 Task: Add the product "e.l.f Cosmetics Medium Warm Hydrating Camo Concealer" to cart from the store "Walgreens".
Action: Mouse pressed left at (49, 79)
Screenshot: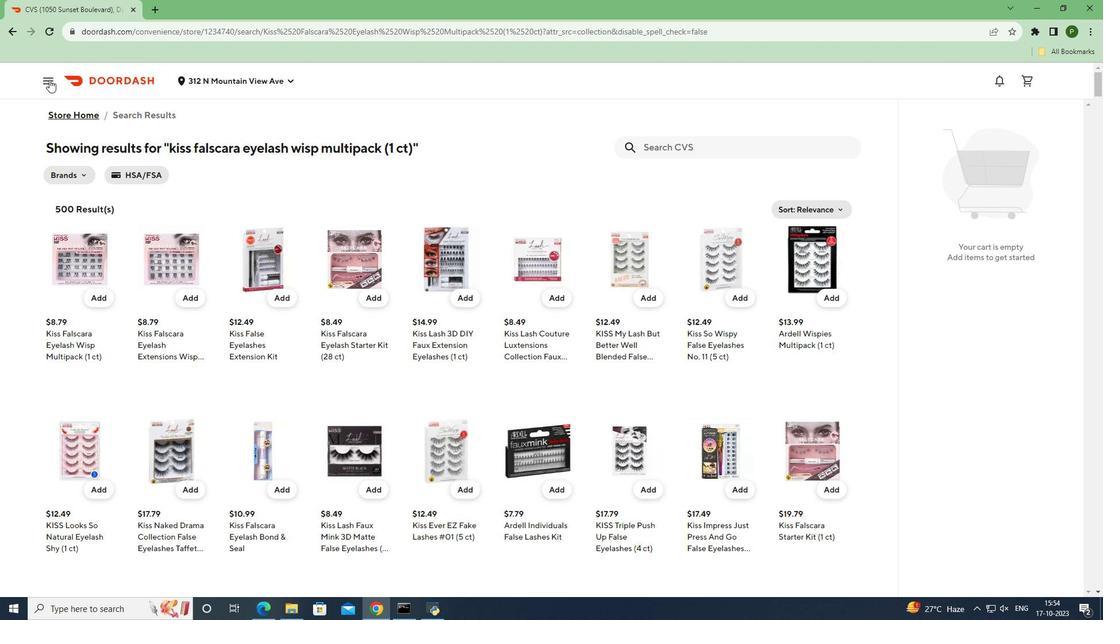 
Action: Mouse moved to (60, 165)
Screenshot: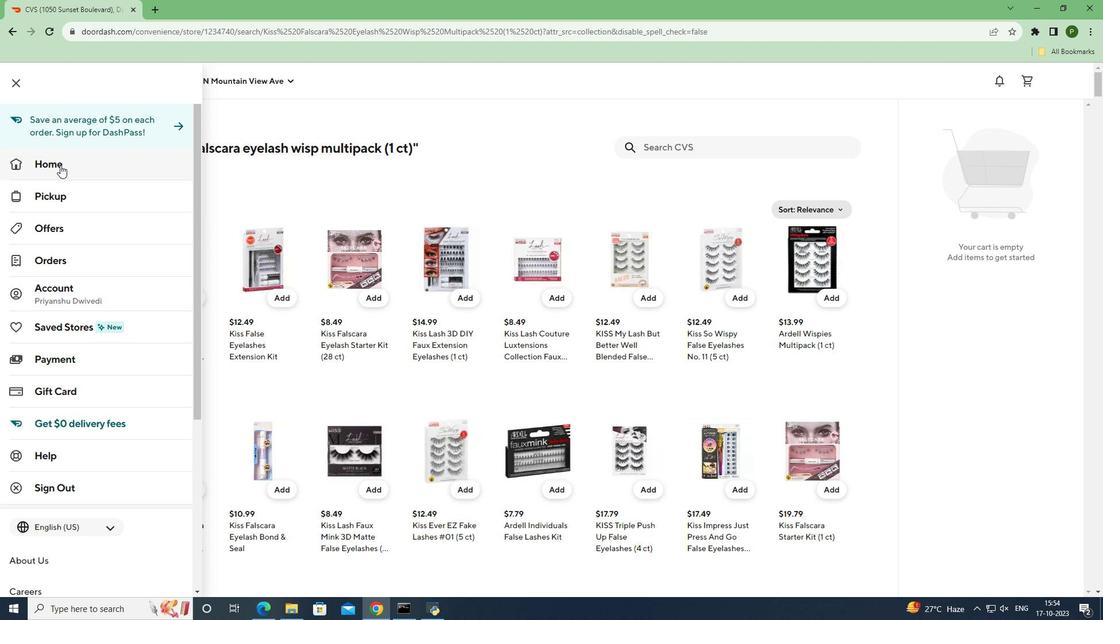 
Action: Mouse pressed left at (60, 165)
Screenshot: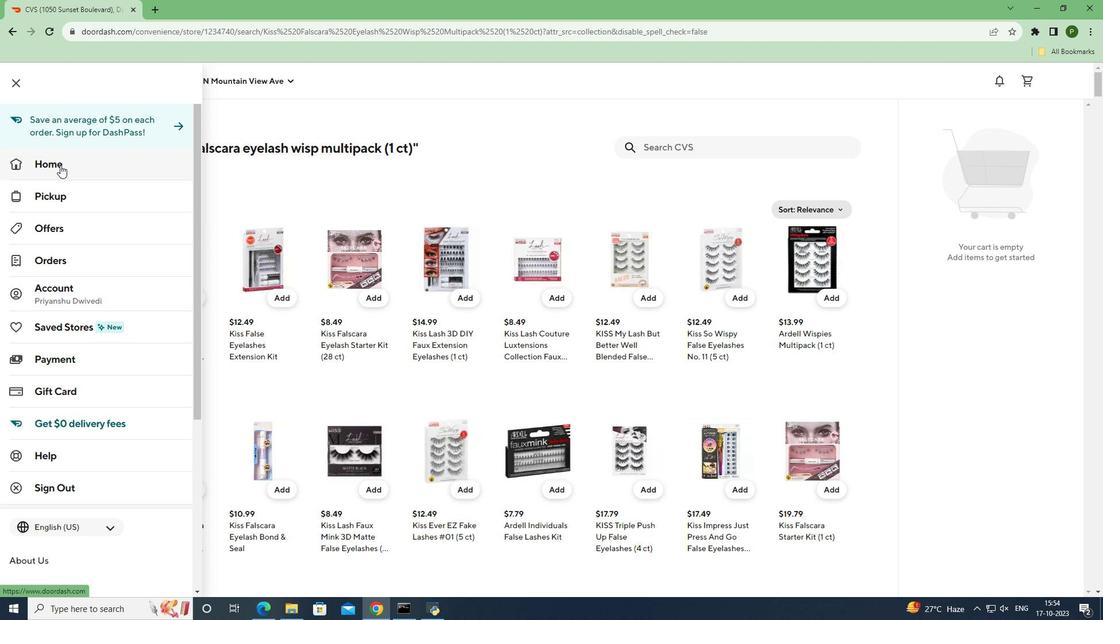 
Action: Mouse moved to (662, 125)
Screenshot: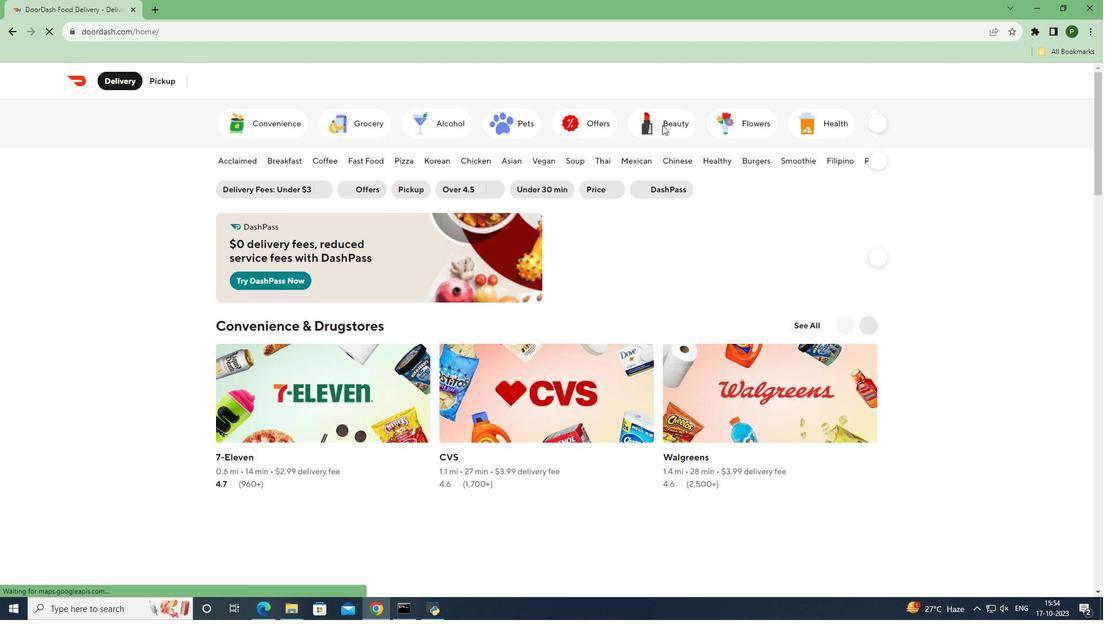 
Action: Mouse pressed left at (662, 125)
Screenshot: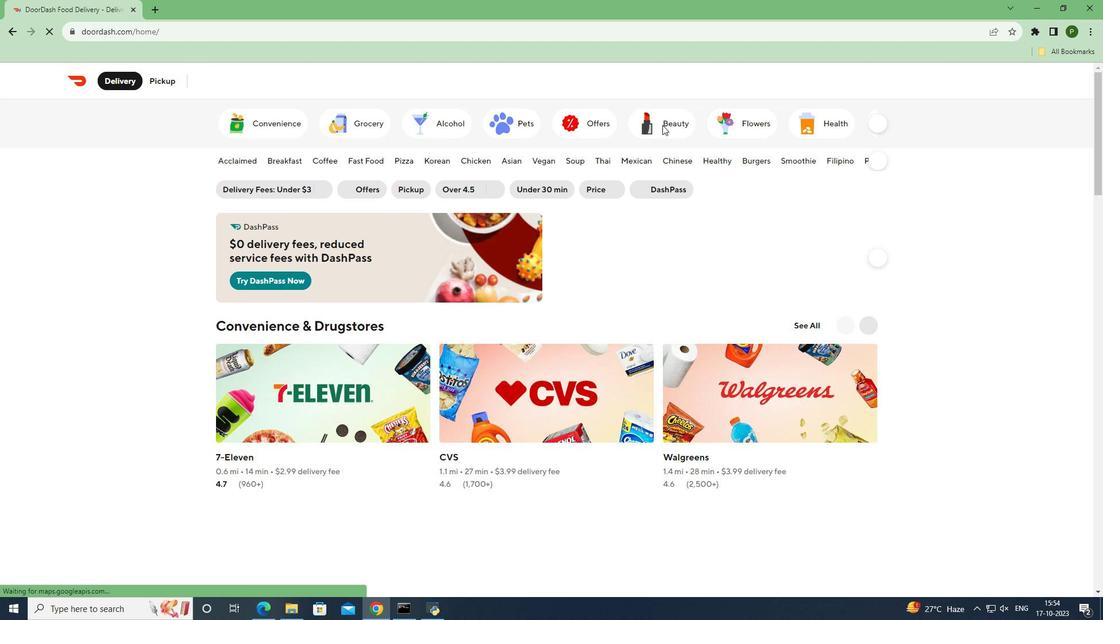 
Action: Mouse moved to (811, 317)
Screenshot: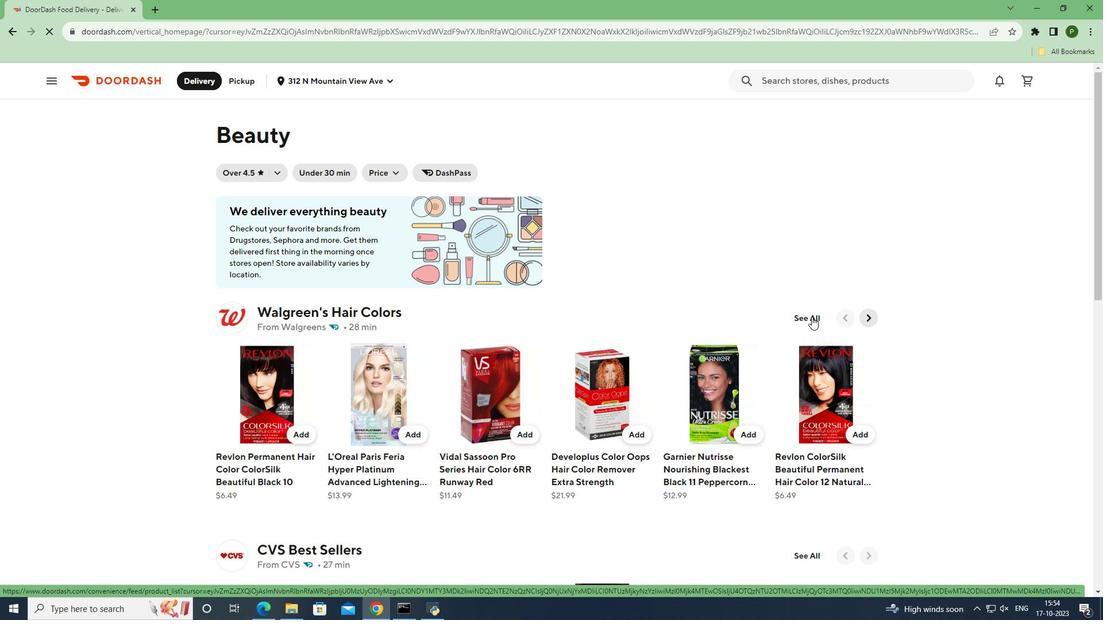 
Action: Mouse pressed left at (811, 317)
Screenshot: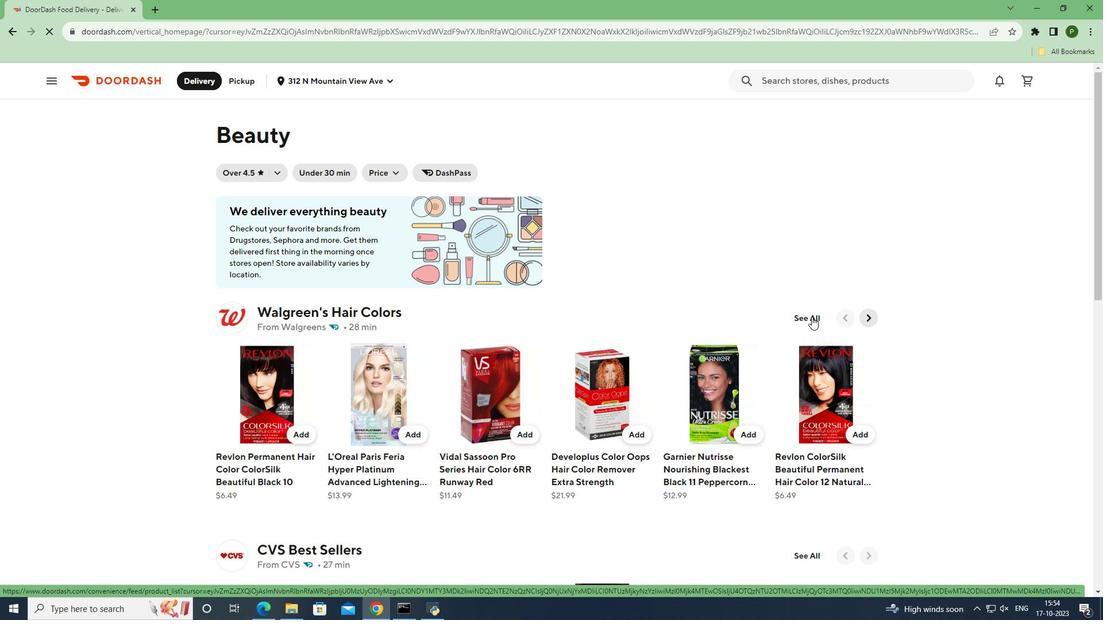 
Action: Mouse moved to (630, 156)
Screenshot: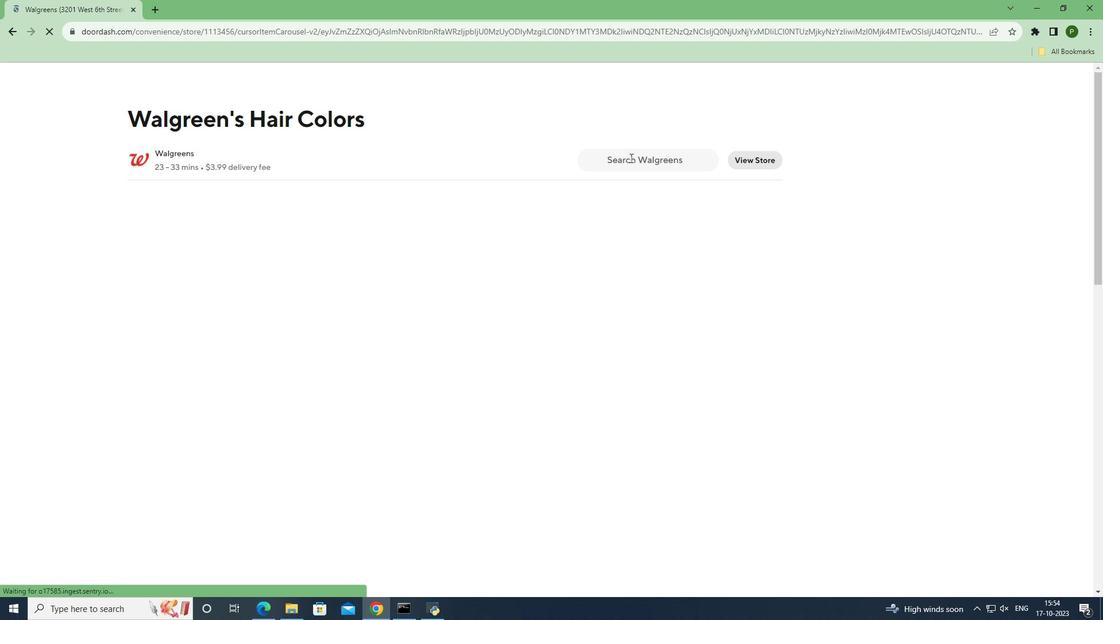 
Action: Mouse pressed left at (630, 156)
Screenshot: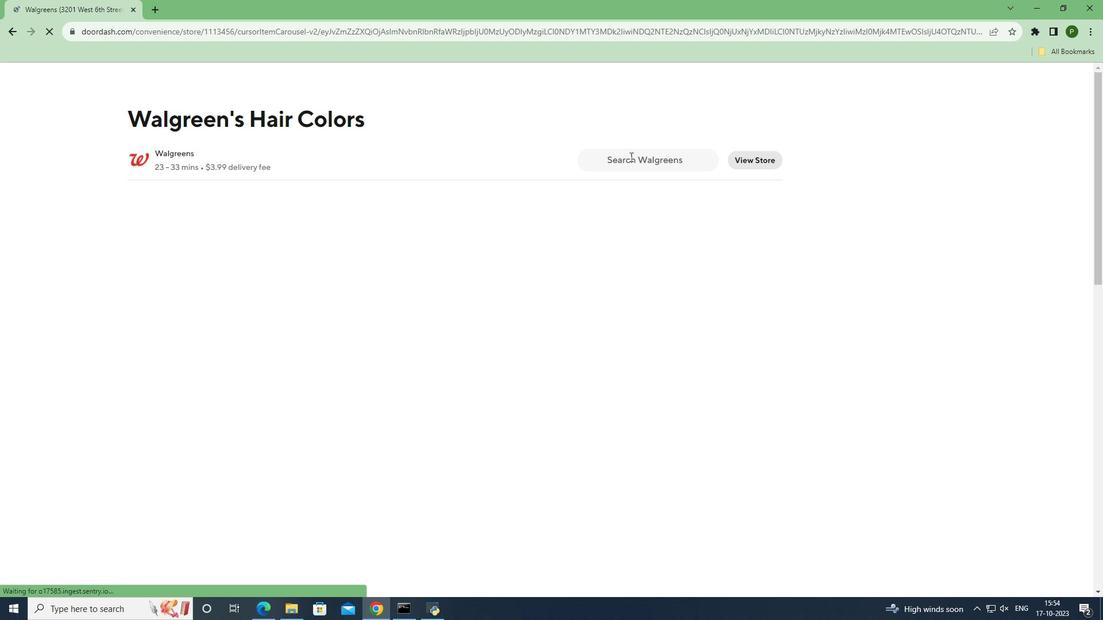 
Action: Key pressed <Key.caps_lock><Key.caps_lock>e.<Key.caps_lock>I.<Key.caps_lock>f<Key.space><Key.caps_lock>C<Key.caps_lock>osmetics<Key.space><Key.caps_lock>M<Key.caps_lock>edium<Key.space><Key.caps_lock>W<Key.caps_lock>arm<Key.space><Key.caps_lock>H<Key.caps_lock>ydrating<Key.space><Key.caps_lock>C<Key.caps_lock>amo<Key.space><Key.caps_lock>C<Key.caps_lock>oncealer<Key.space><Key.enter>
Screenshot: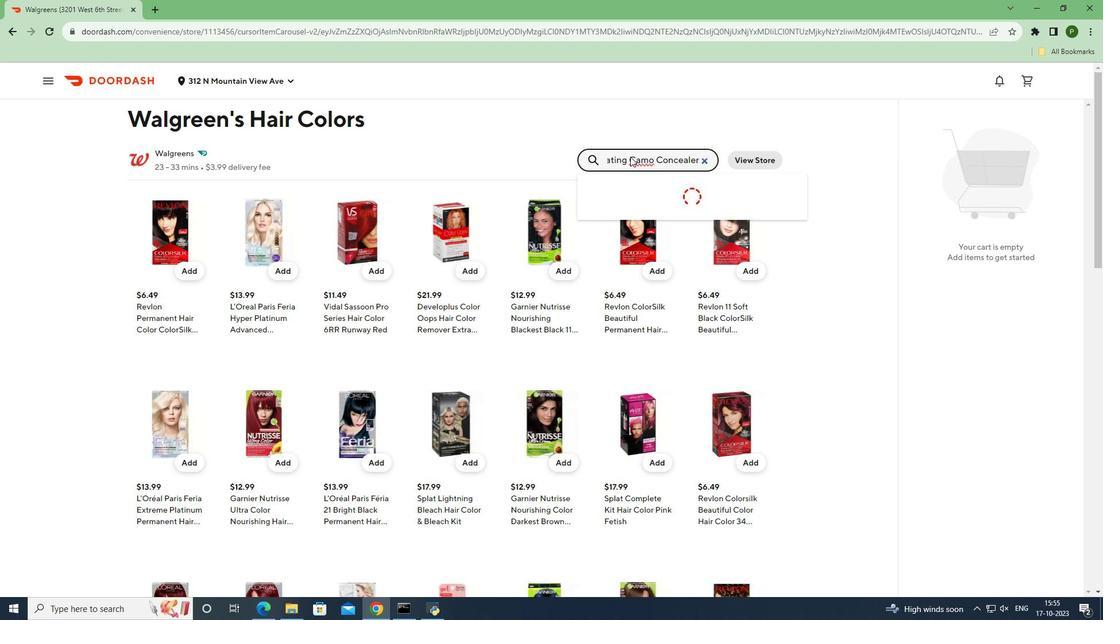 
Action: Mouse moved to (107, 295)
Screenshot: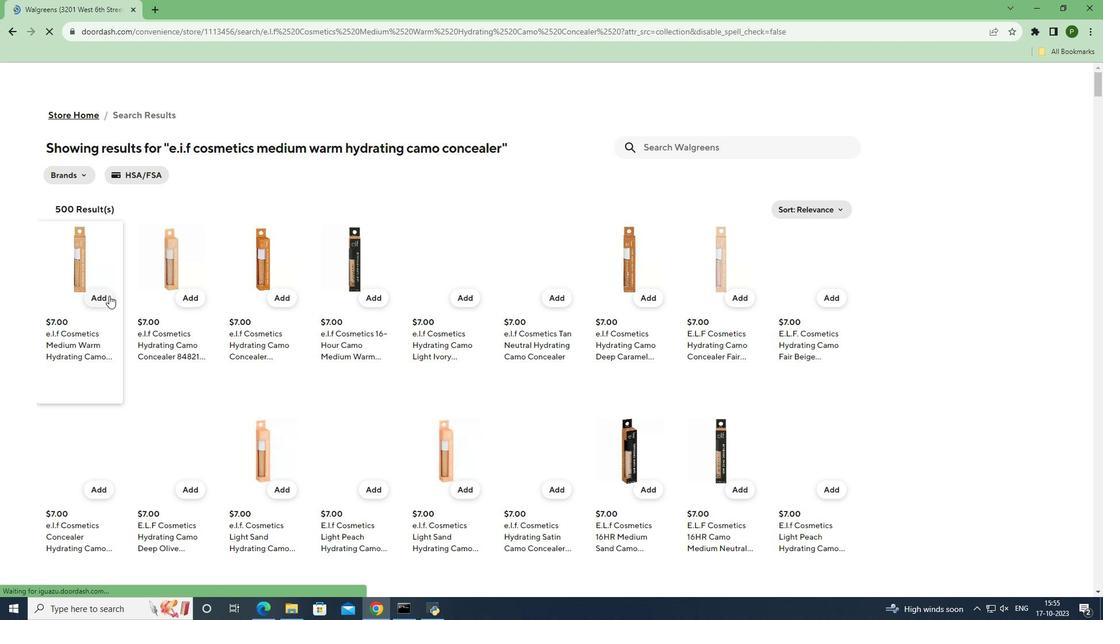 
Action: Mouse pressed left at (107, 295)
Screenshot: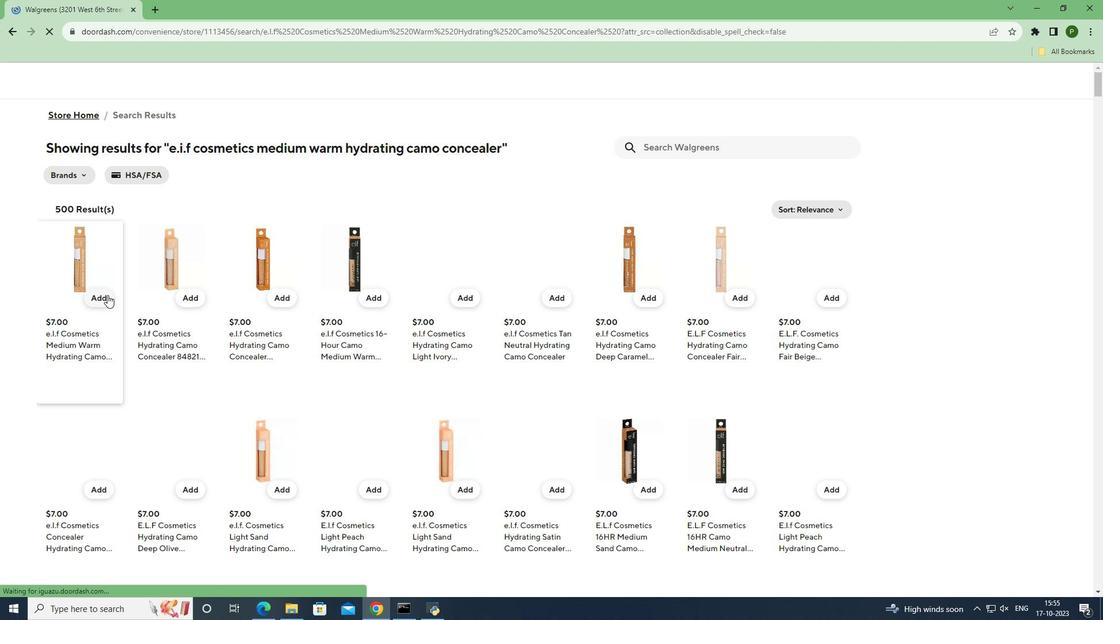 
Action: Mouse moved to (37, 355)
Screenshot: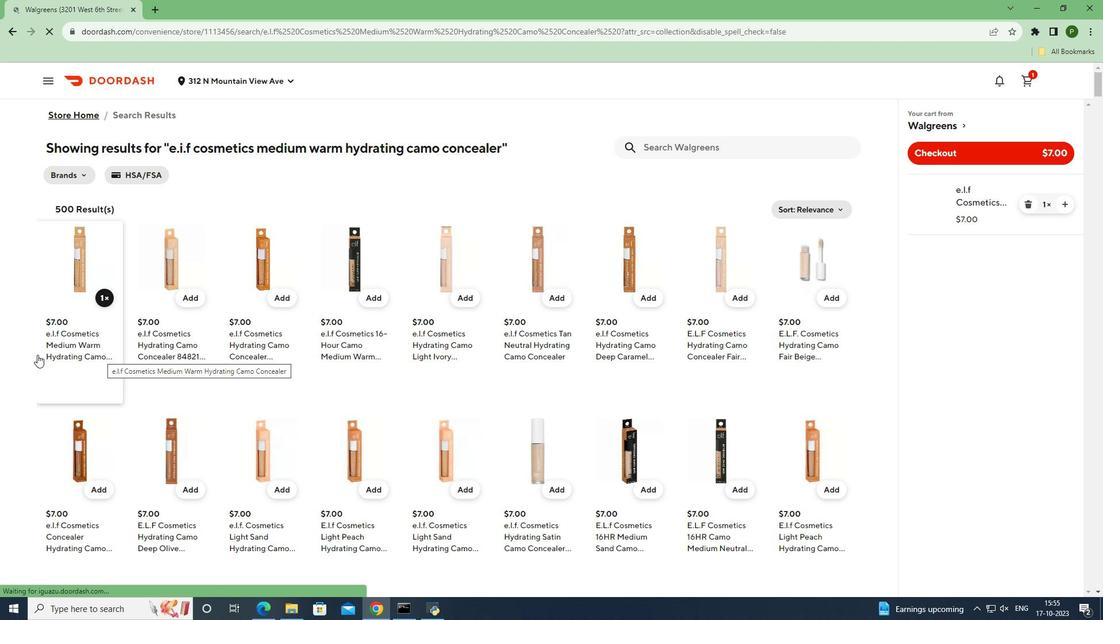 
